 Task: Enable the option "UTF-8 subtitle autodetection" in-text subtitle decoder.
Action: Mouse moved to (120, 18)
Screenshot: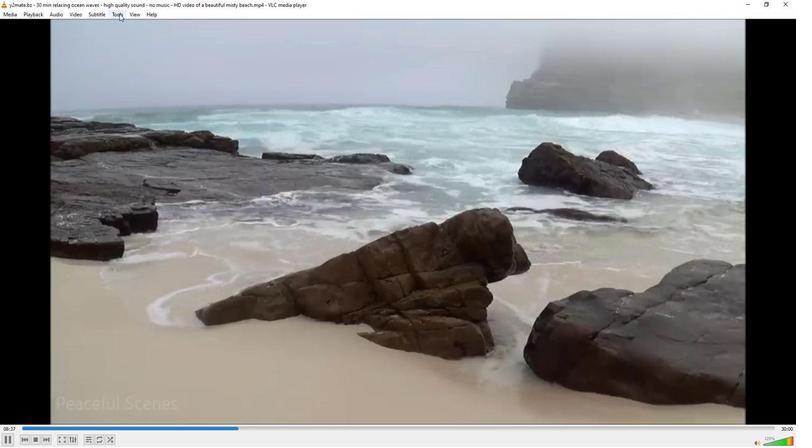 
Action: Mouse pressed left at (120, 18)
Screenshot: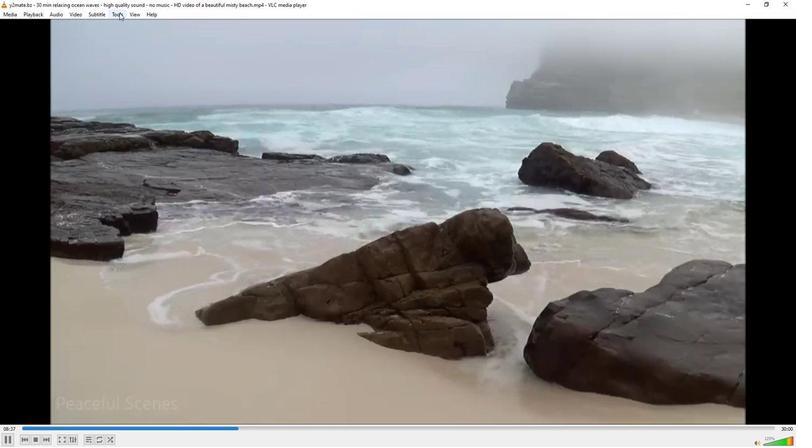 
Action: Mouse moved to (138, 118)
Screenshot: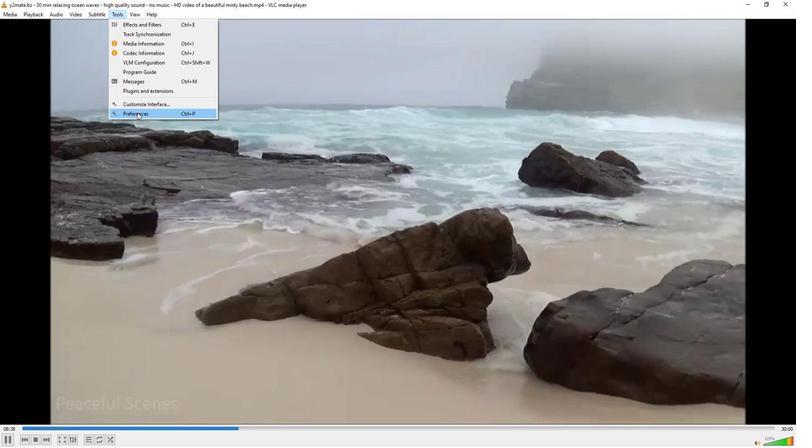 
Action: Mouse pressed left at (138, 118)
Screenshot: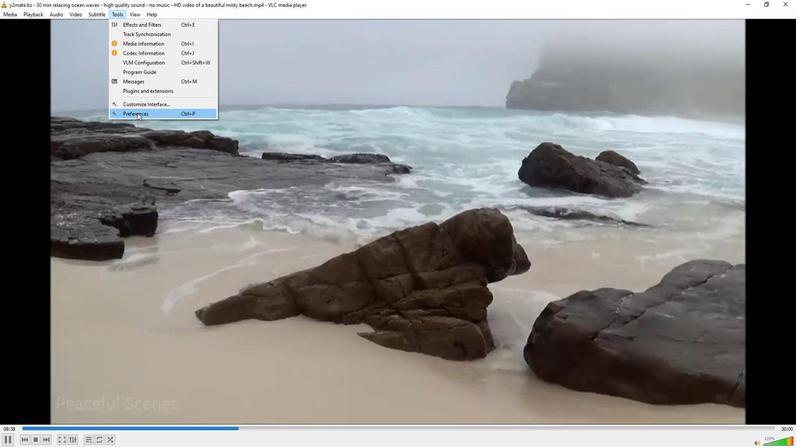 
Action: Mouse moved to (97, 352)
Screenshot: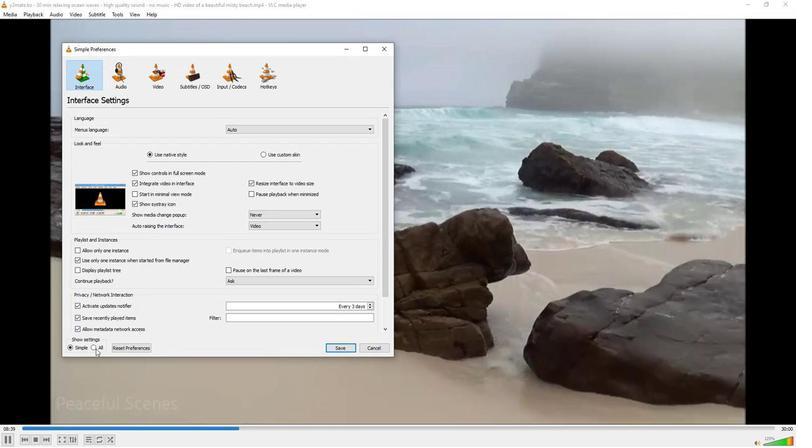 
Action: Mouse pressed left at (97, 352)
Screenshot: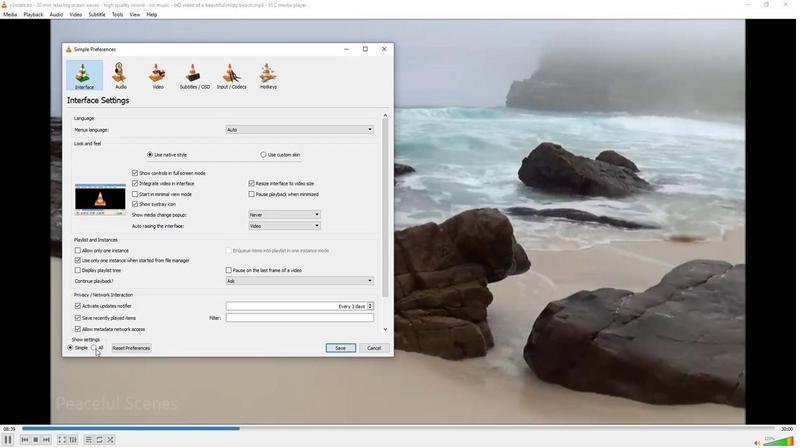 
Action: Mouse moved to (80, 235)
Screenshot: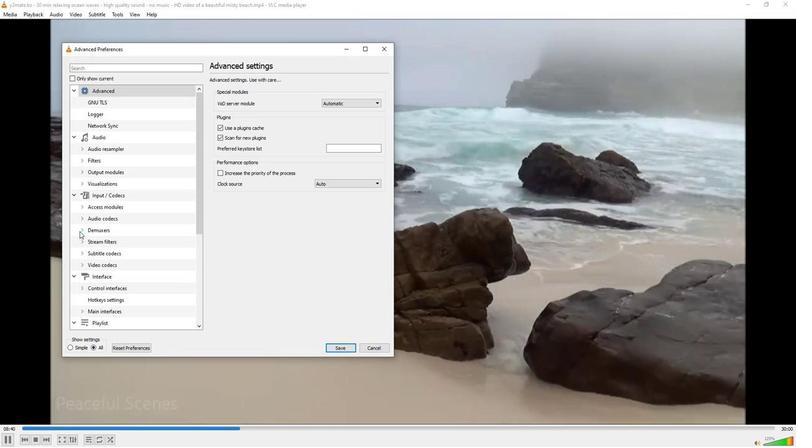 
Action: Mouse pressed left at (80, 235)
Screenshot: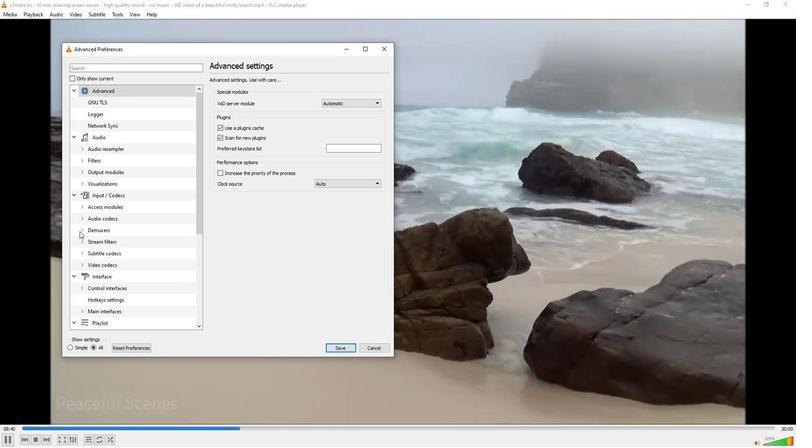 
Action: Mouse moved to (91, 258)
Screenshot: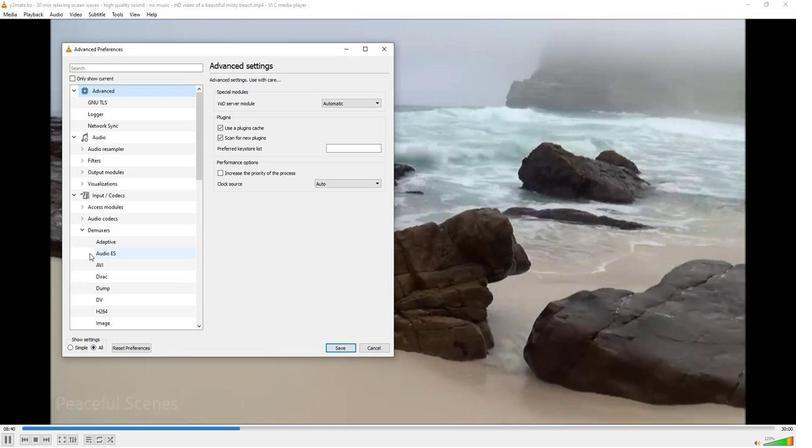
Action: Mouse scrolled (91, 258) with delta (0, 0)
Screenshot: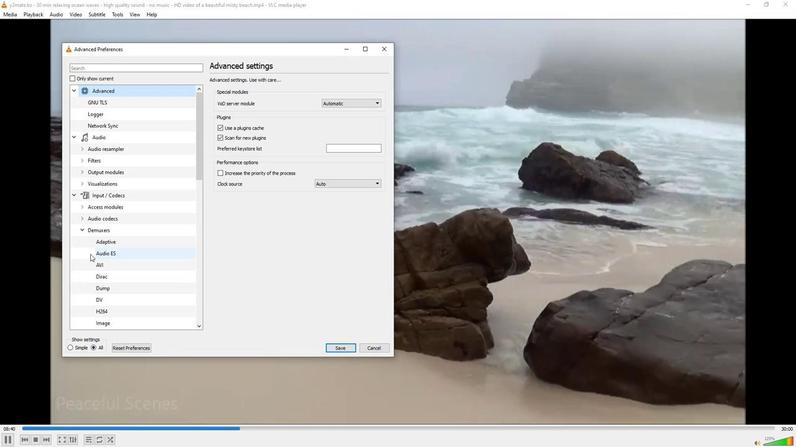 
Action: Mouse scrolled (91, 258) with delta (0, 0)
Screenshot: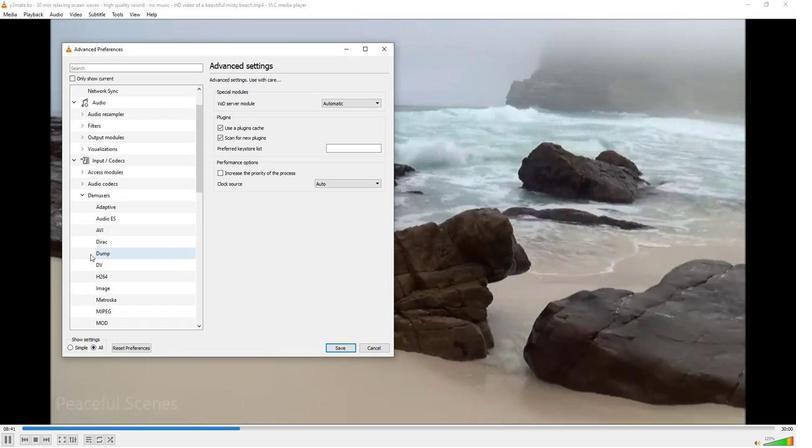 
Action: Mouse scrolled (91, 258) with delta (0, 0)
Screenshot: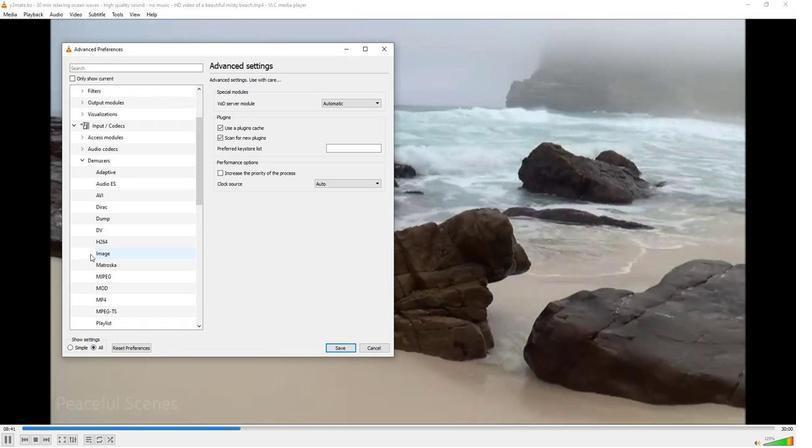 
Action: Mouse scrolled (91, 258) with delta (0, 0)
Screenshot: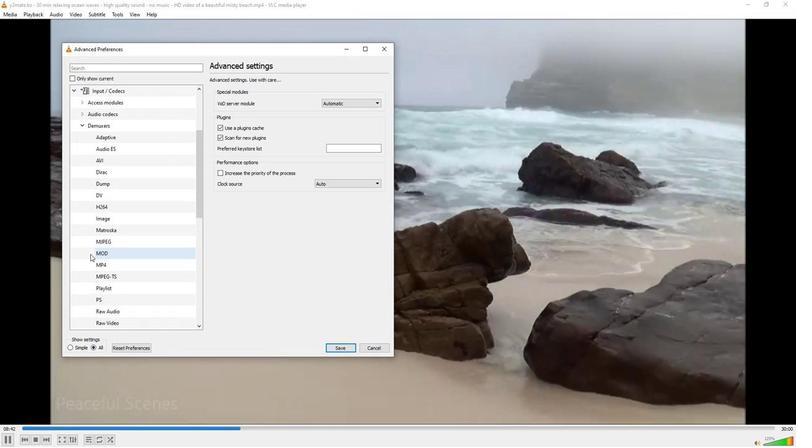 
Action: Mouse scrolled (91, 258) with delta (0, 0)
Screenshot: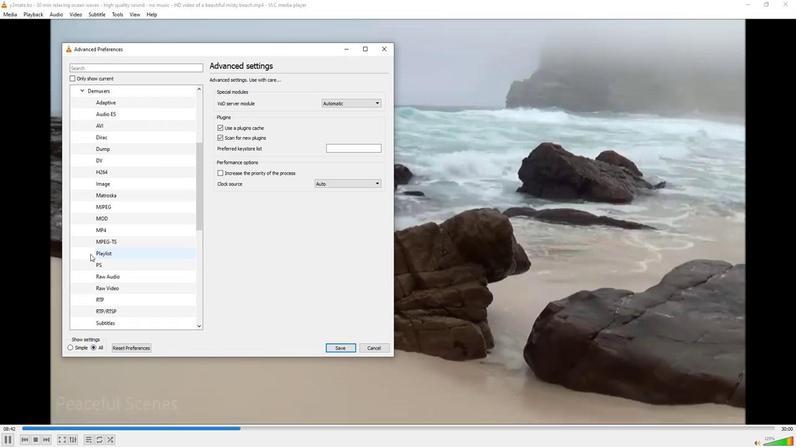 
Action: Mouse moved to (80, 325)
Screenshot: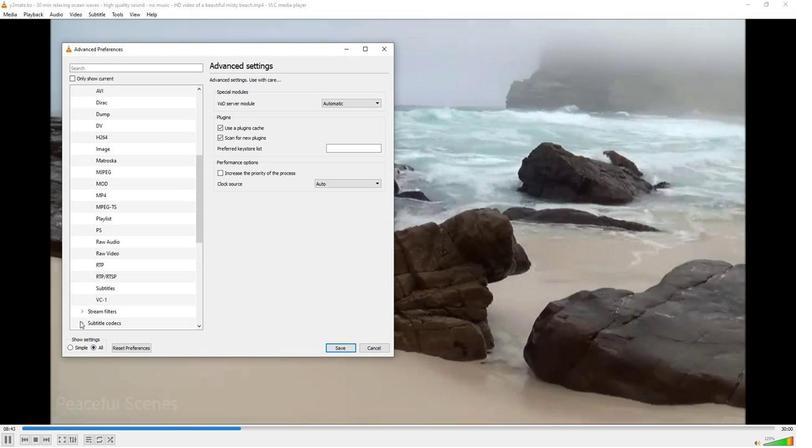 
Action: Mouse pressed left at (80, 325)
Screenshot: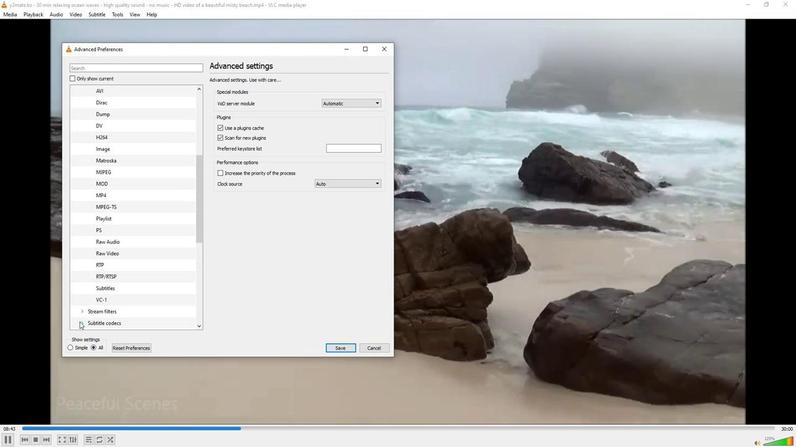 
Action: Mouse moved to (101, 317)
Screenshot: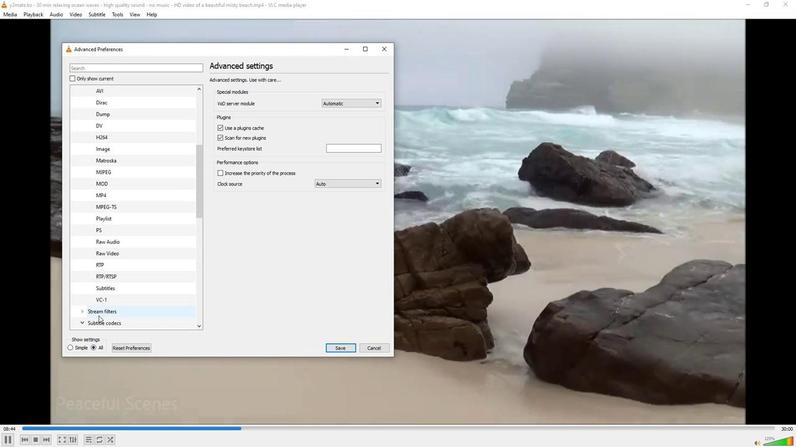 
Action: Mouse scrolled (101, 317) with delta (0, 0)
Screenshot: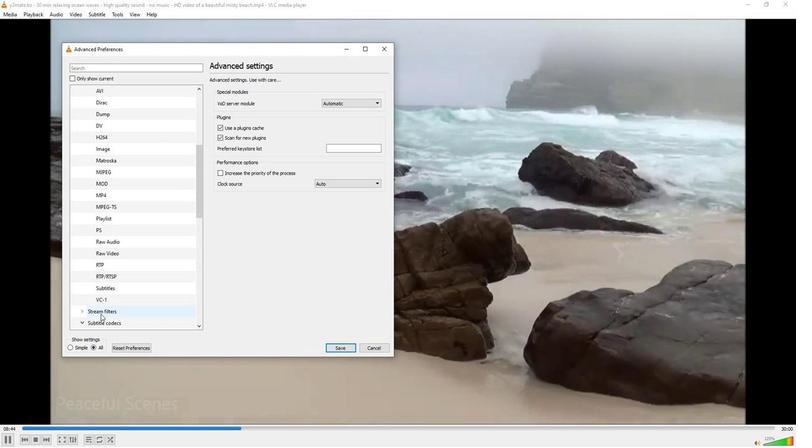 
Action: Mouse scrolled (101, 317) with delta (0, 0)
Screenshot: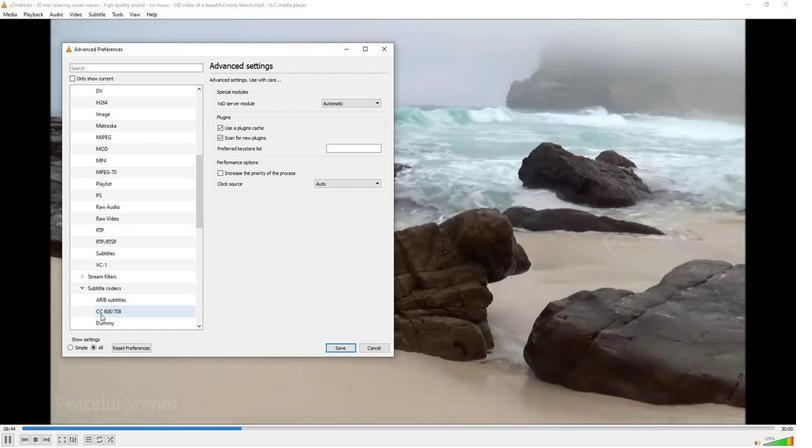 
Action: Mouse scrolled (101, 317) with delta (0, 0)
Screenshot: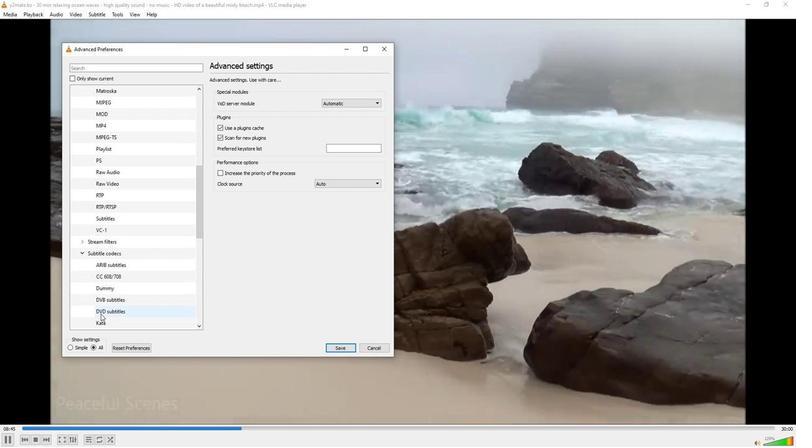 
Action: Mouse moved to (109, 301)
Screenshot: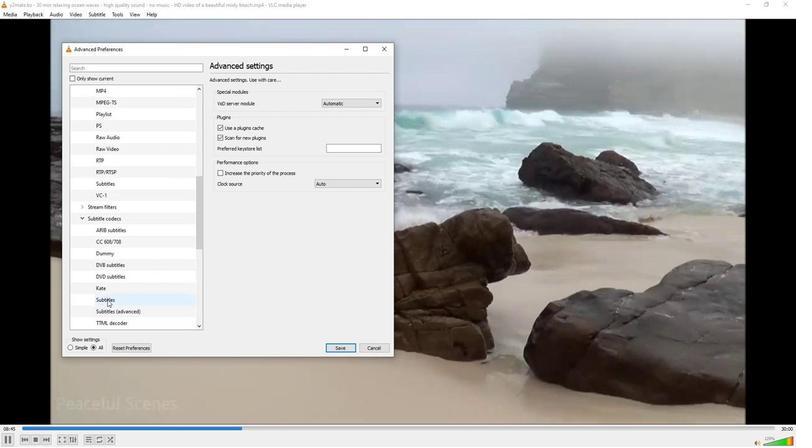 
Action: Mouse pressed left at (109, 301)
Screenshot: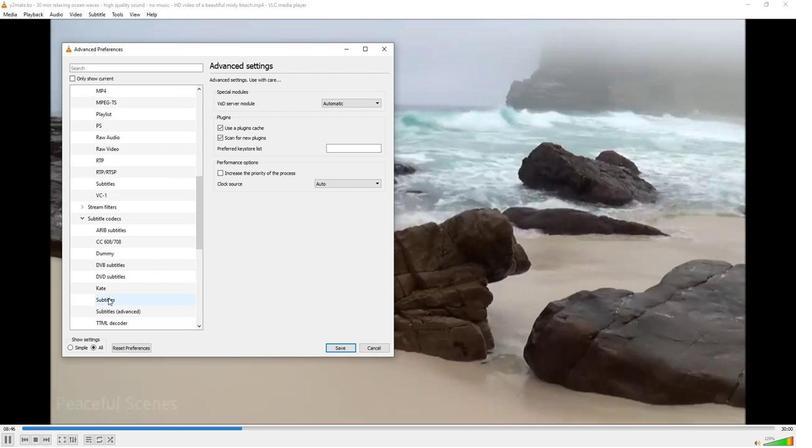 
Action: Mouse moved to (216, 122)
Screenshot: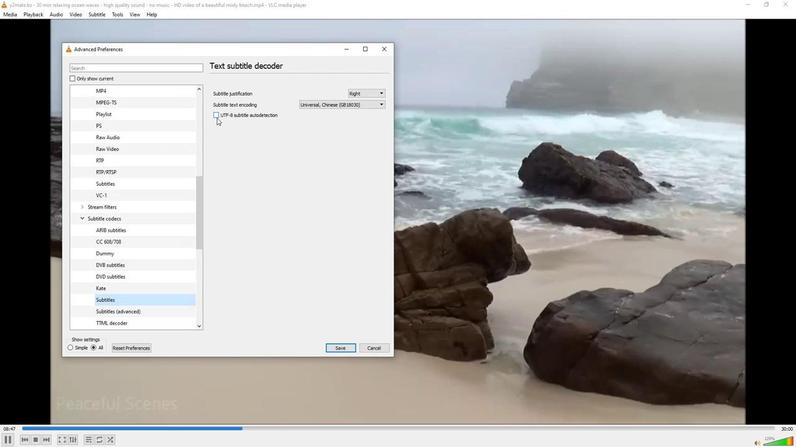 
Action: Mouse pressed left at (216, 122)
Screenshot: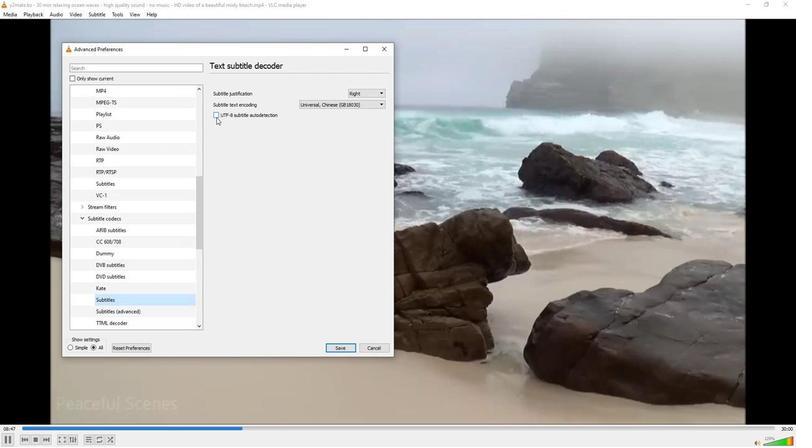 
Action: Mouse moved to (231, 146)
Screenshot: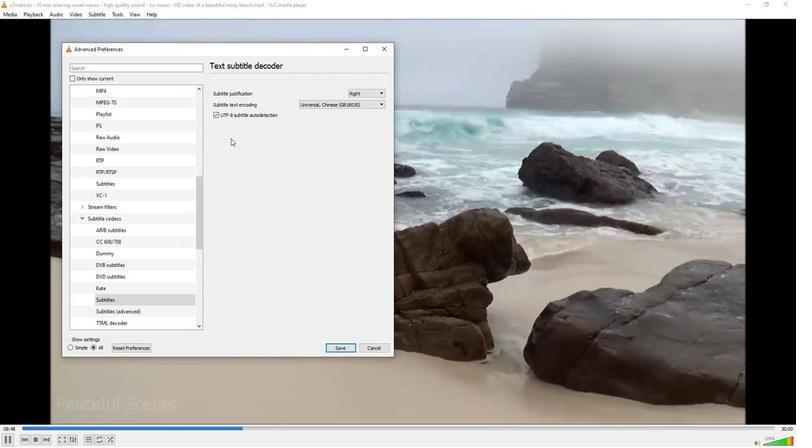 
